 Task: Add a dependency to the task Create a new online tool for digital asset management , the existing task  Implement a new remote access system for a company's employees in the project AgileHero
Action: Mouse moved to (87, 493)
Screenshot: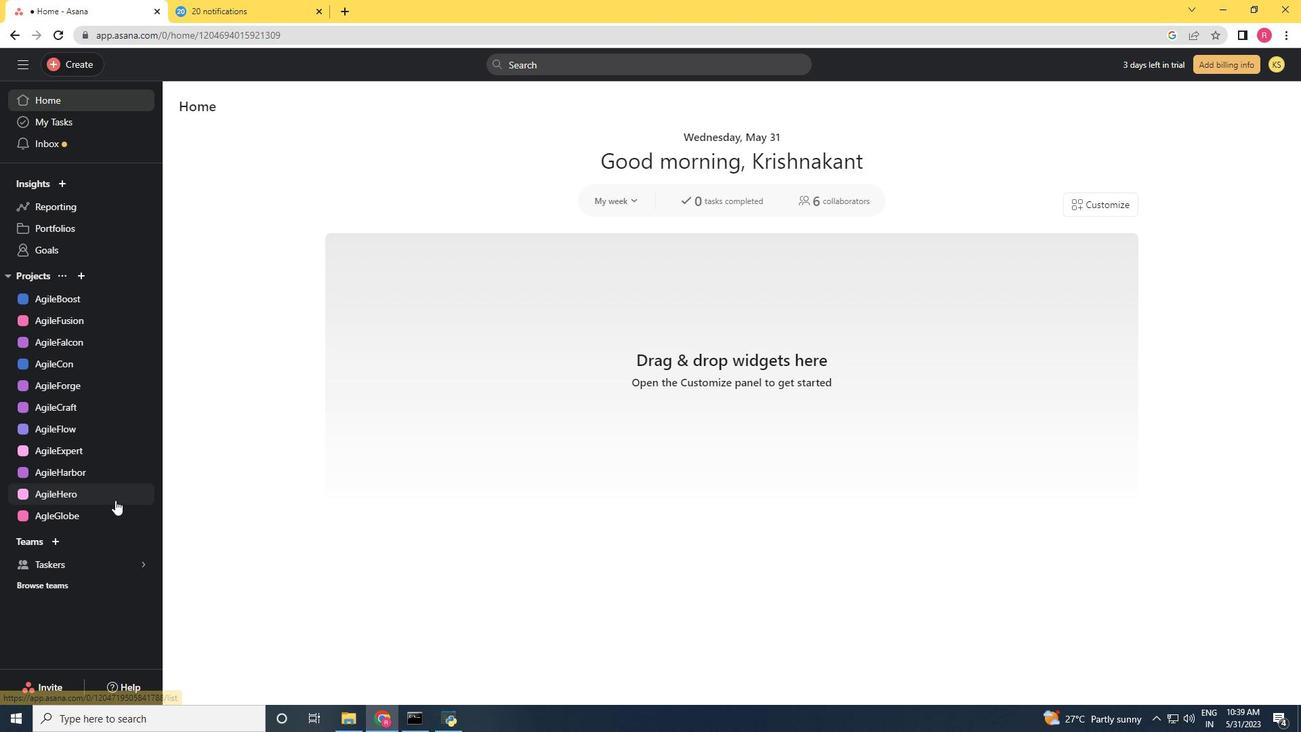 
Action: Mouse pressed left at (87, 493)
Screenshot: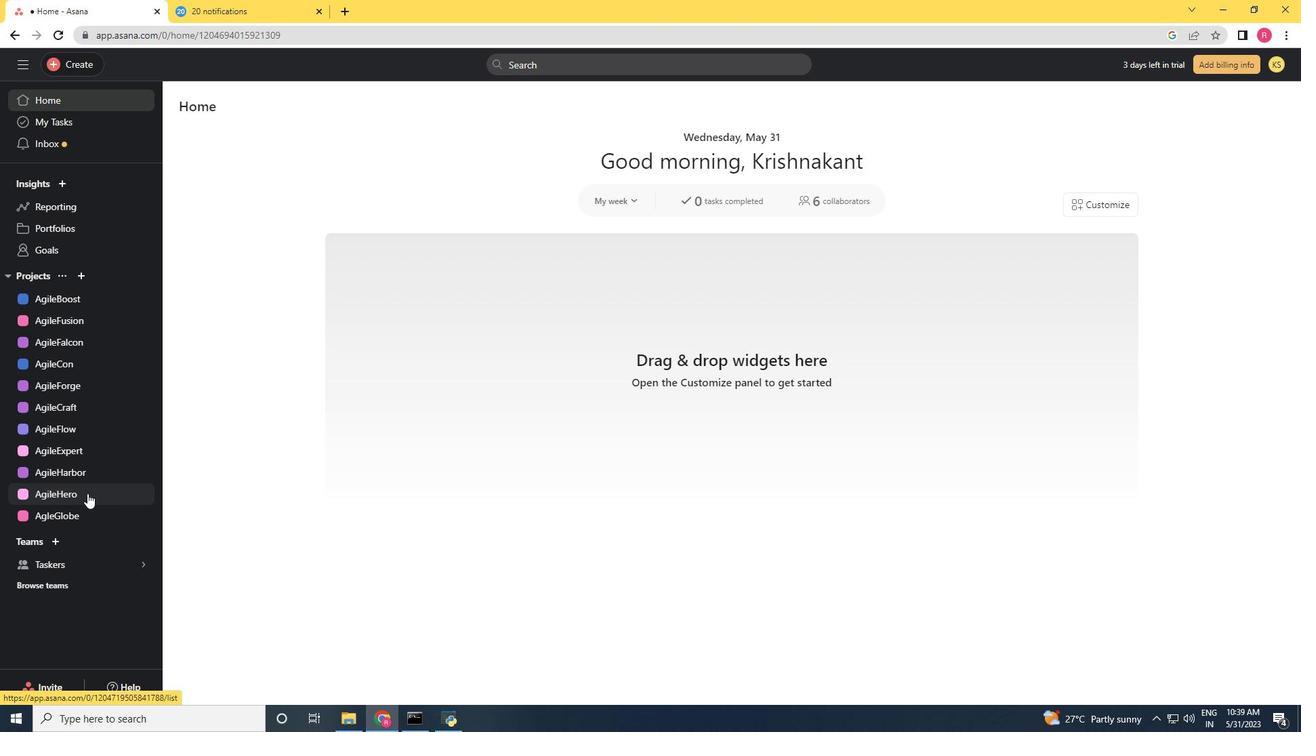 
Action: Mouse moved to (514, 555)
Screenshot: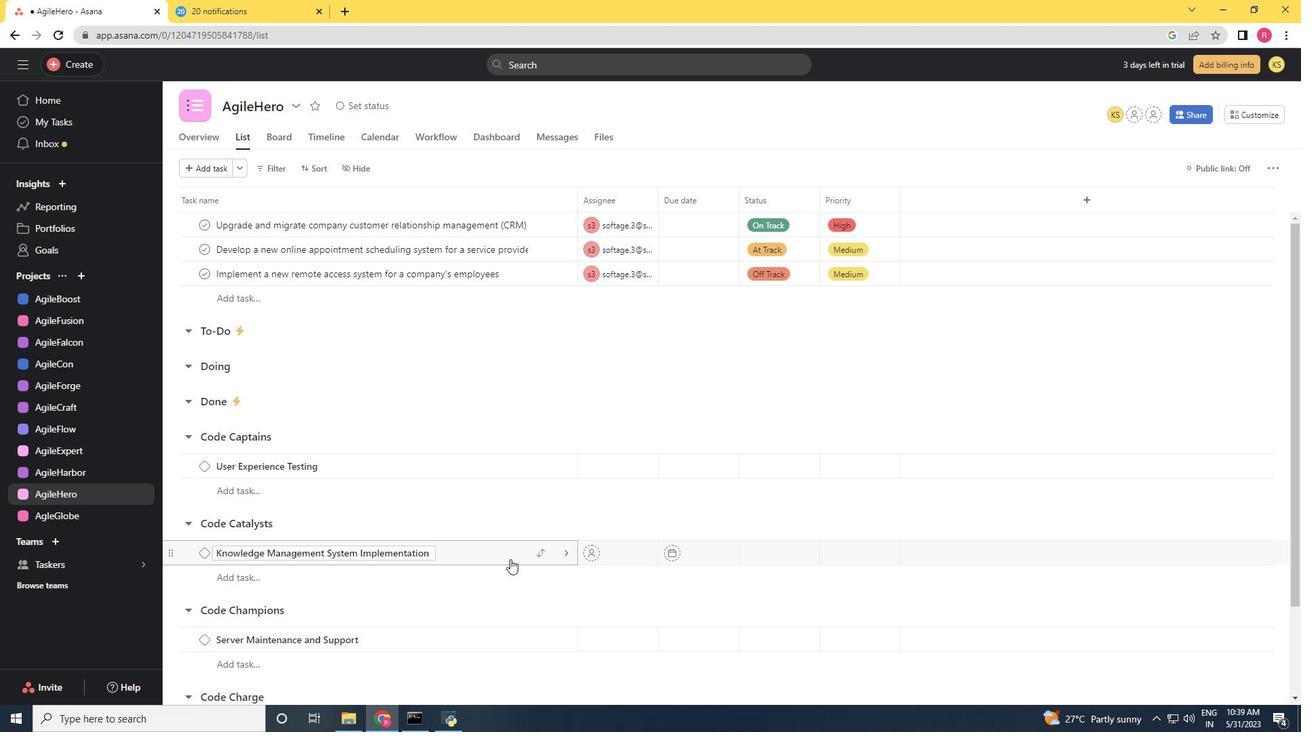 
Action: Mouse scrolled (513, 553) with delta (0, 0)
Screenshot: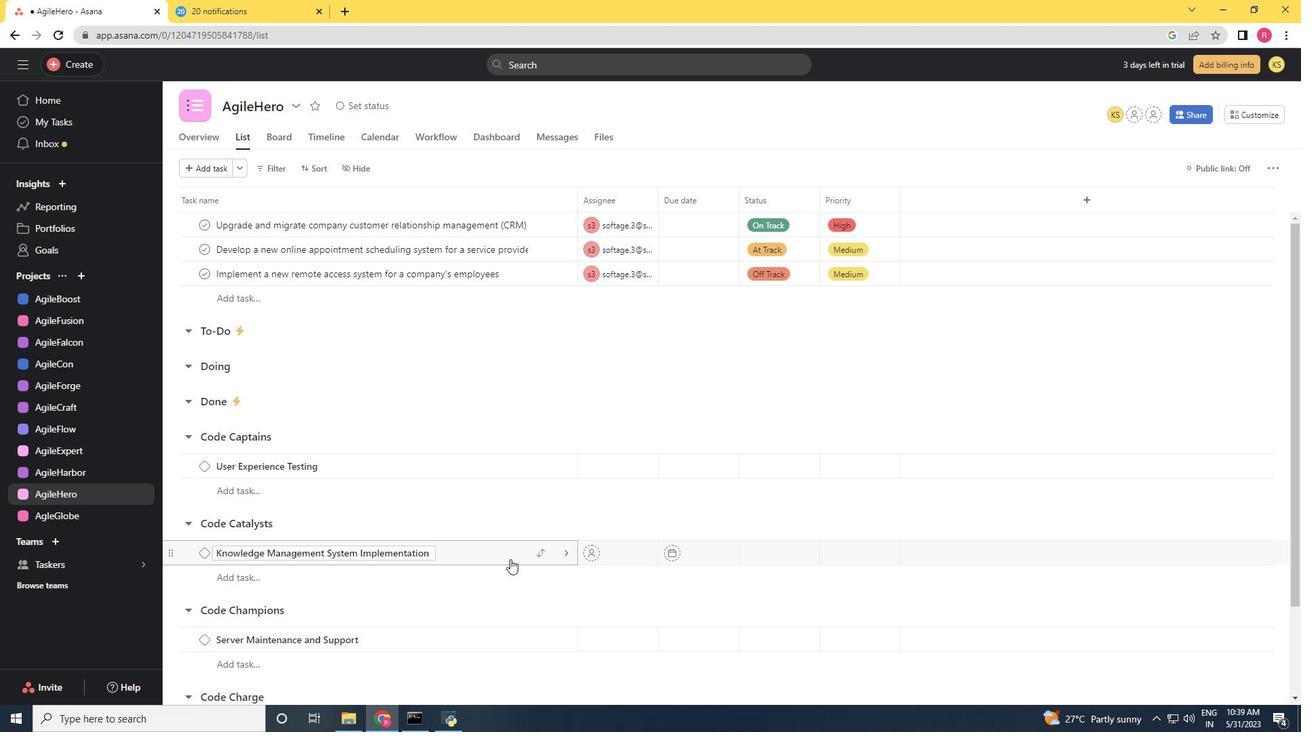 
Action: Mouse moved to (514, 556)
Screenshot: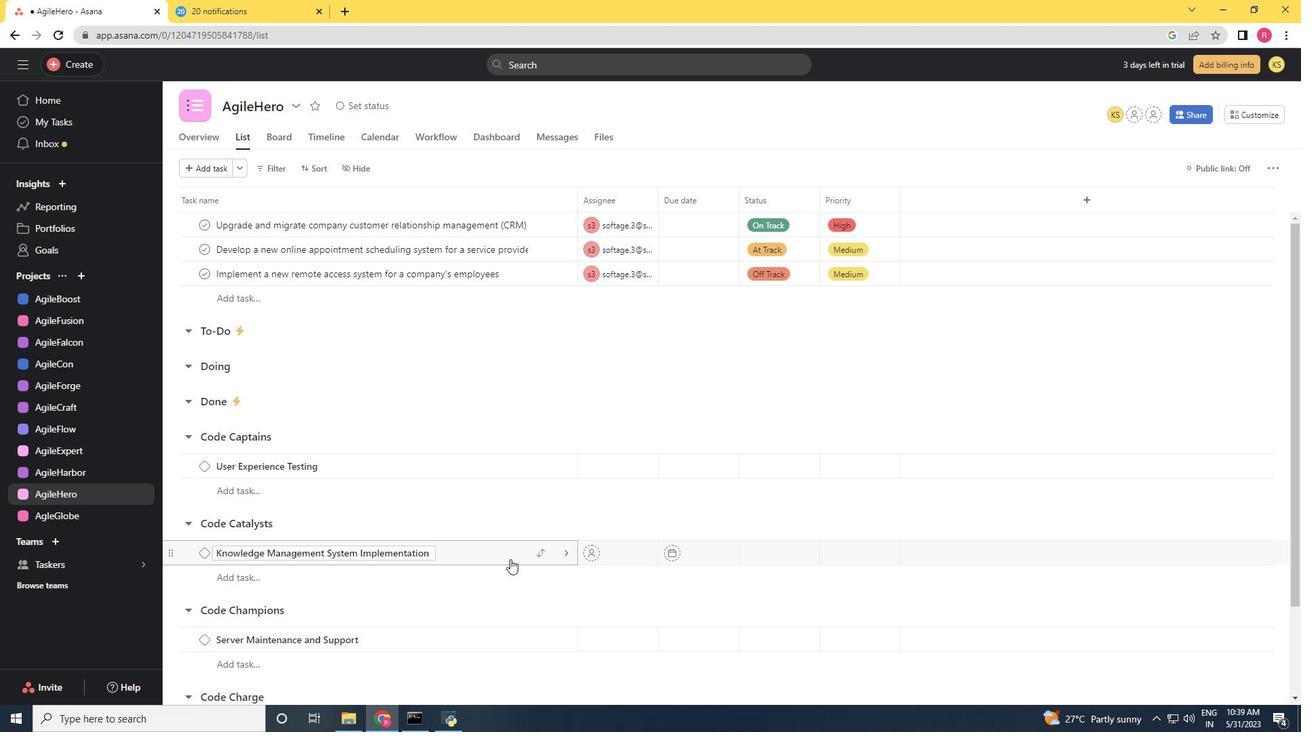 
Action: Mouse scrolled (513, 553) with delta (0, 0)
Screenshot: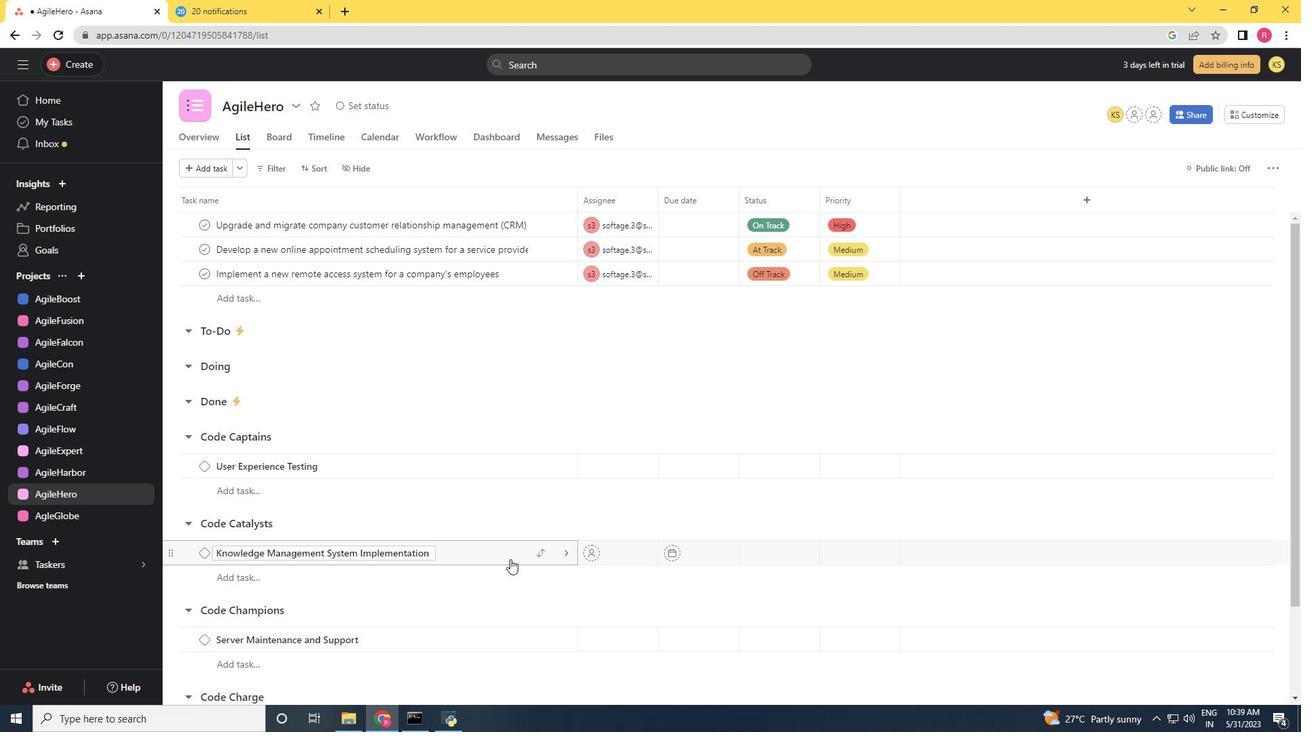 
Action: Mouse moved to (514, 557)
Screenshot: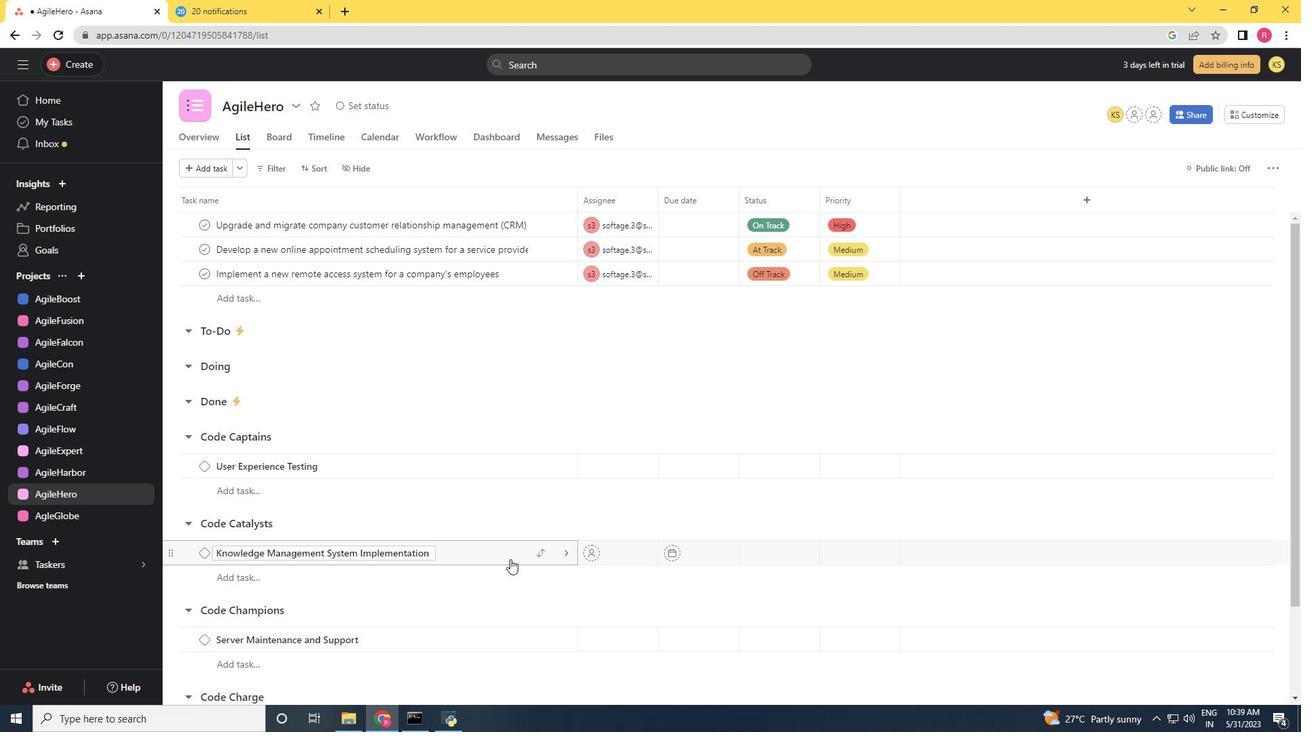 
Action: Mouse scrolled (513, 553) with delta (0, 0)
Screenshot: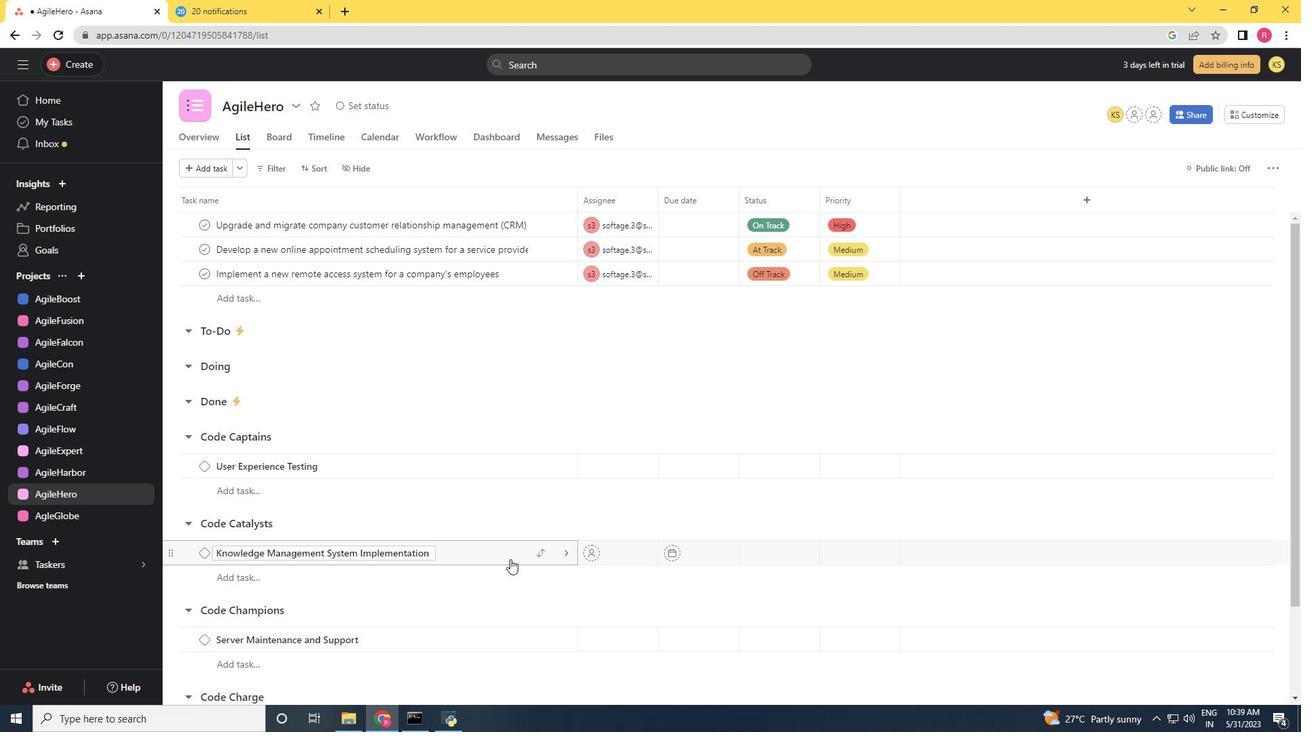 
Action: Mouse moved to (514, 558)
Screenshot: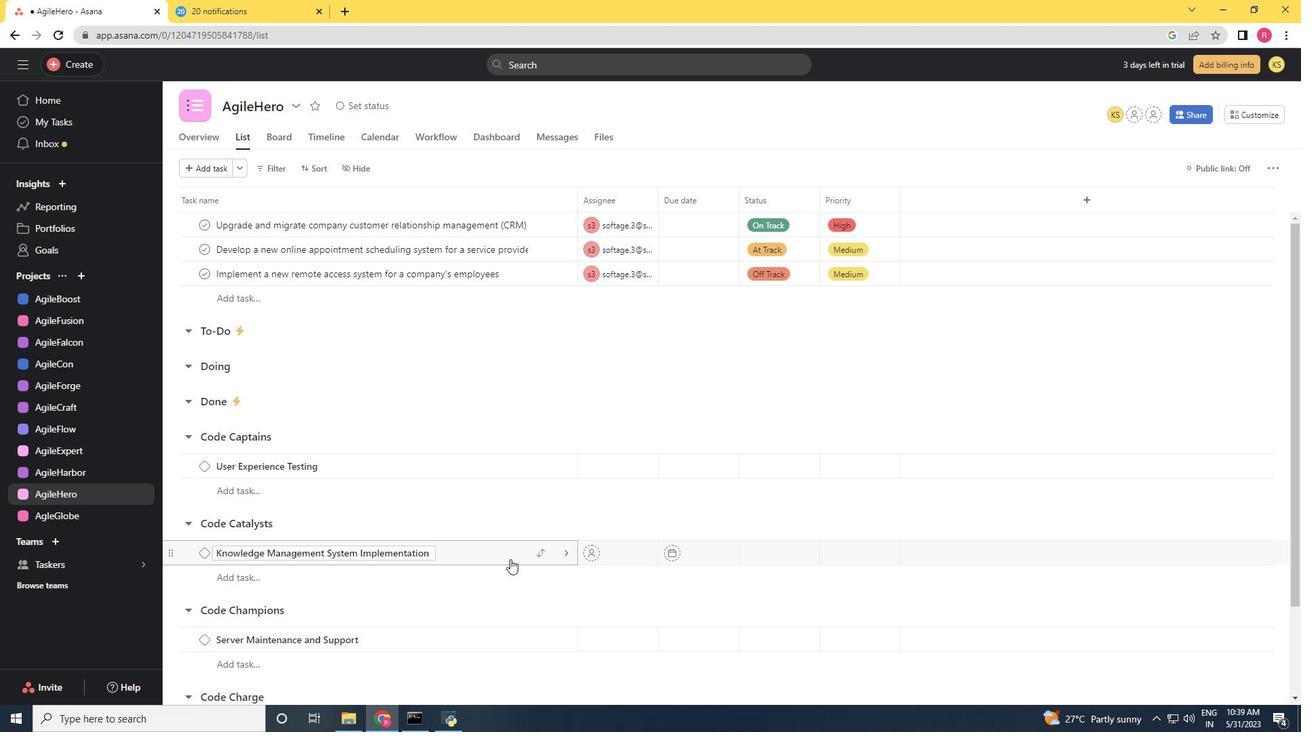 
Action: Mouse scrolled (513, 553) with delta (0, 0)
Screenshot: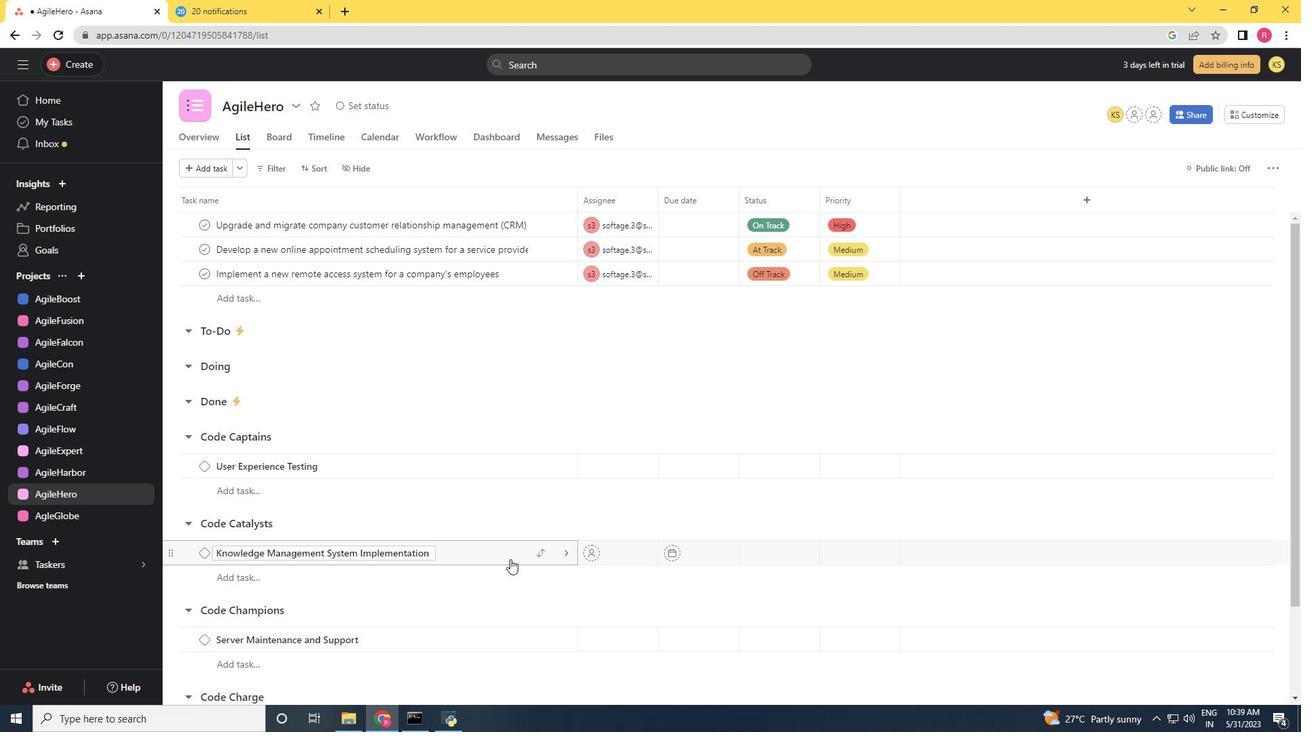 
Action: Mouse moved to (513, 560)
Screenshot: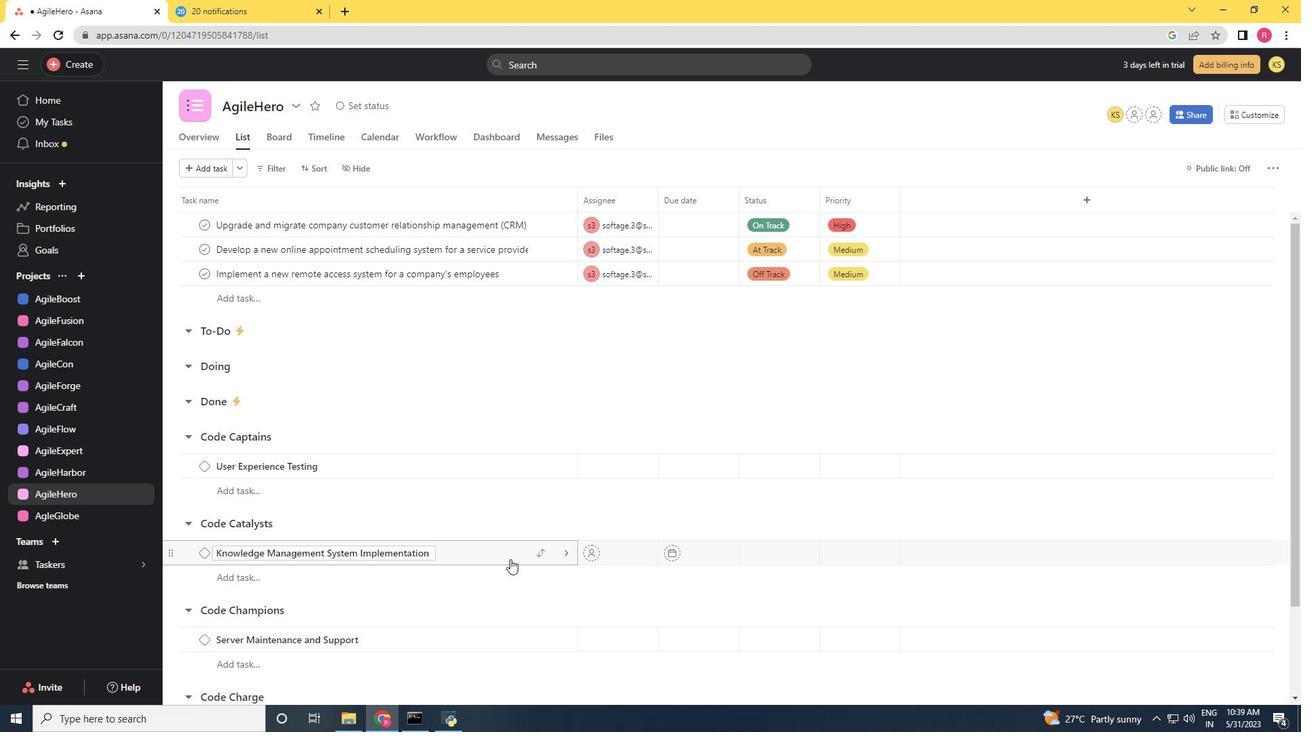 
Action: Mouse scrolled (514, 555) with delta (0, 0)
Screenshot: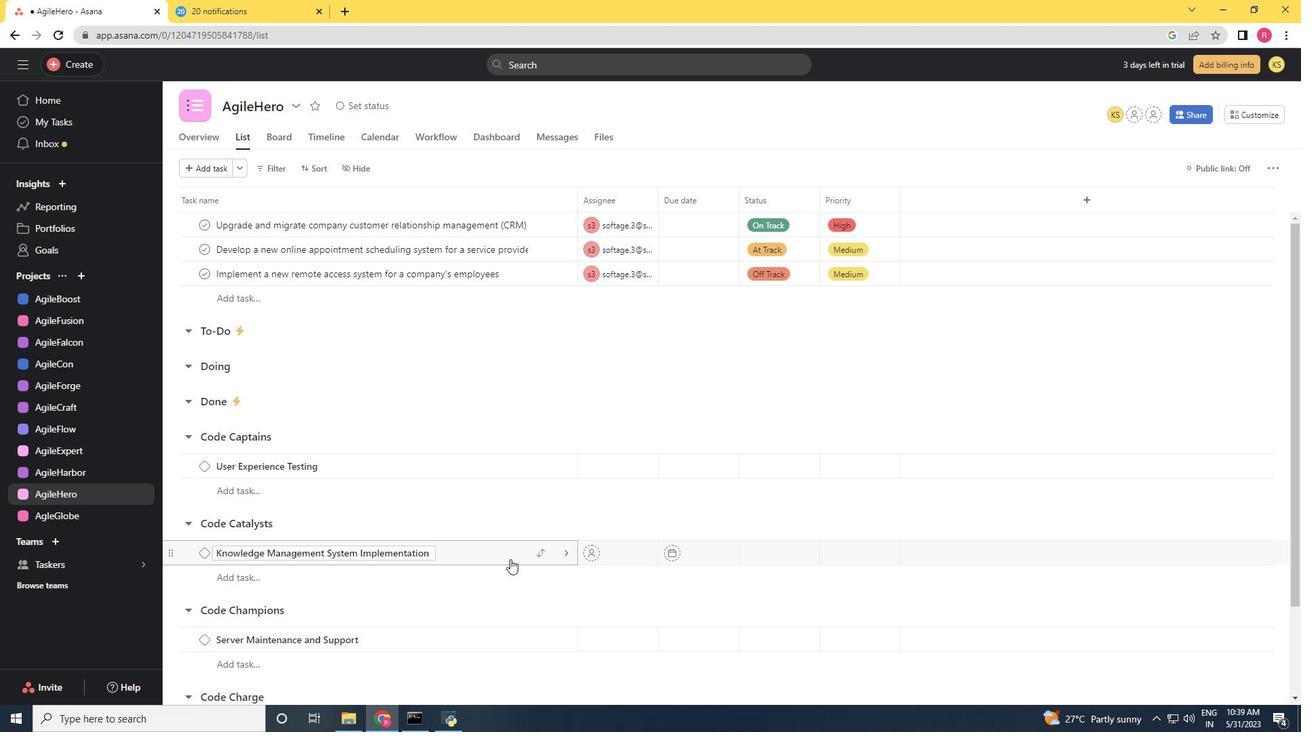 
Action: Mouse moved to (519, 620)
Screenshot: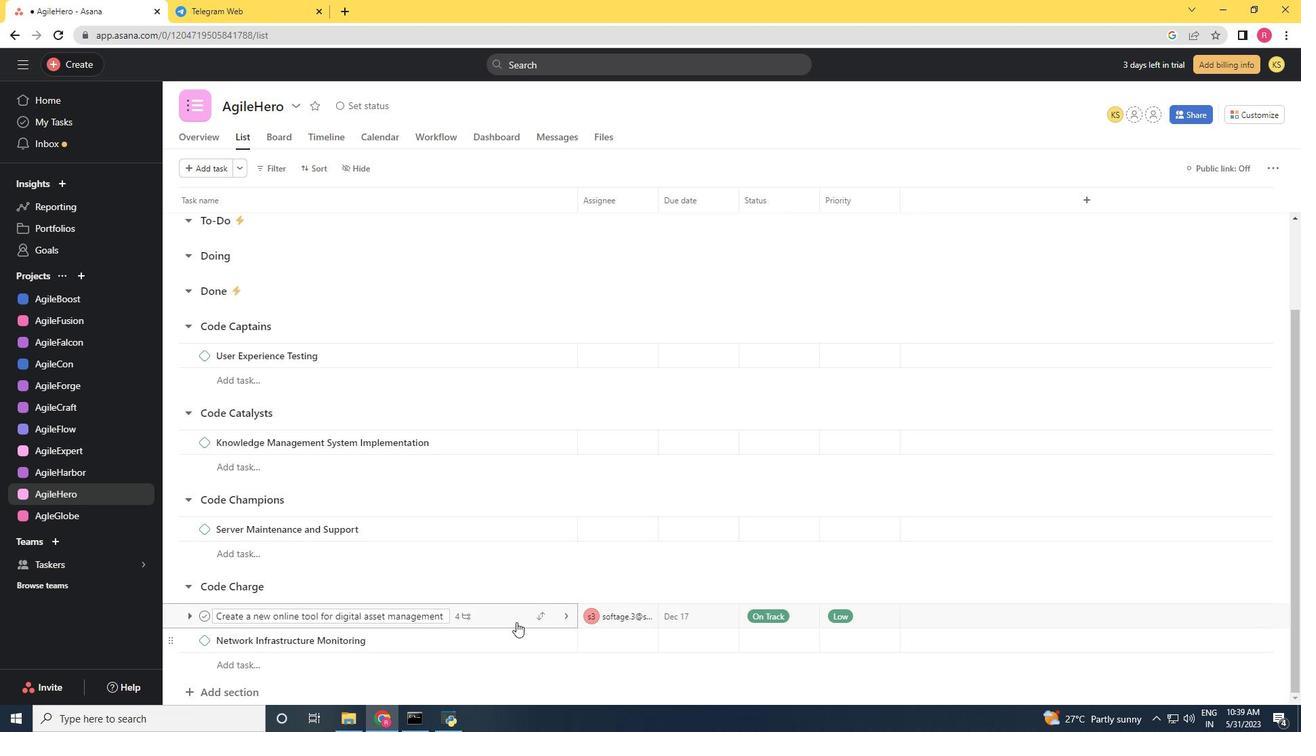 
Action: Mouse pressed left at (519, 620)
Screenshot: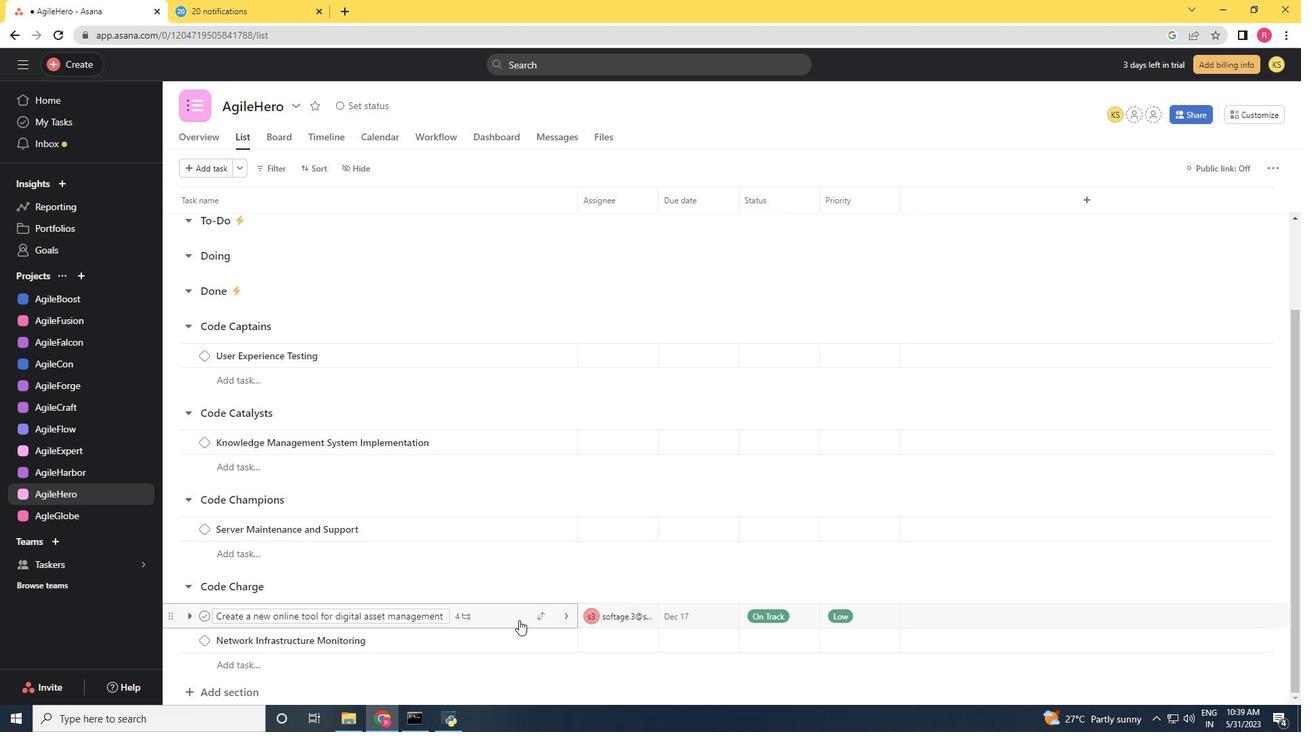 
Action: Mouse moved to (968, 370)
Screenshot: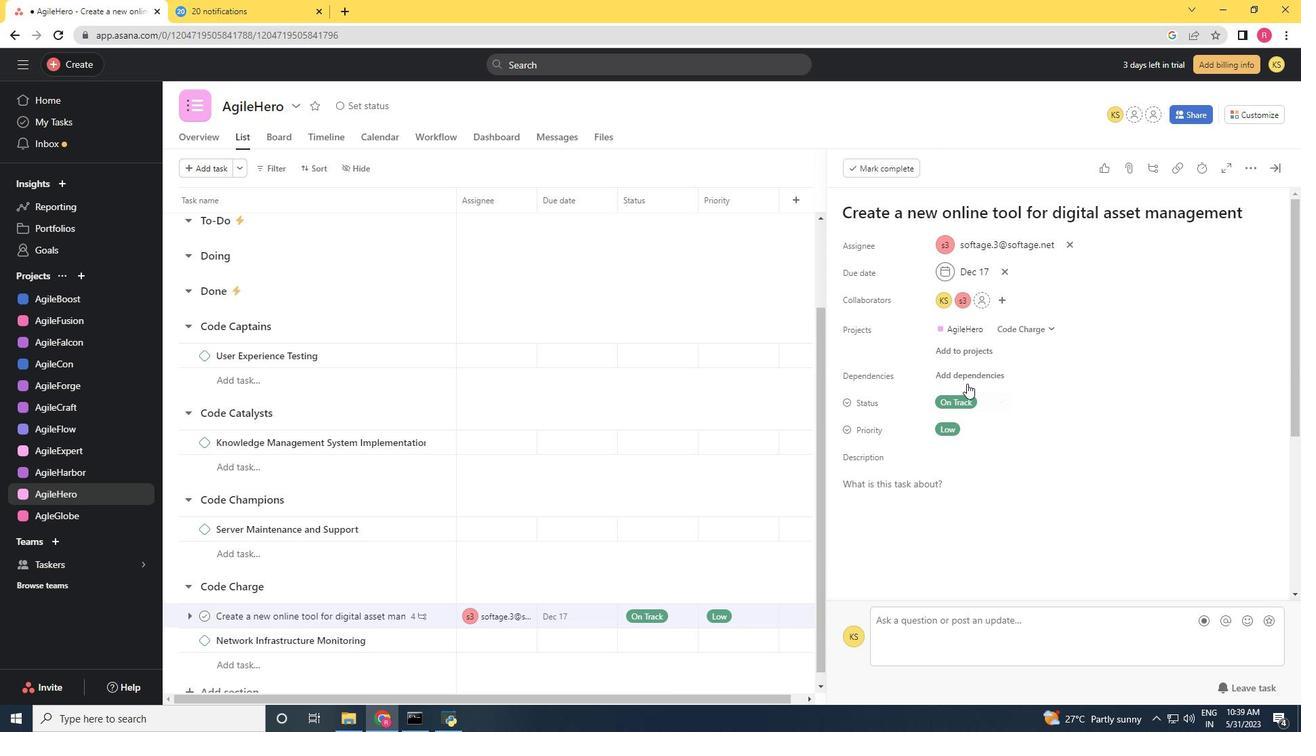 
Action: Mouse pressed left at (968, 370)
Screenshot: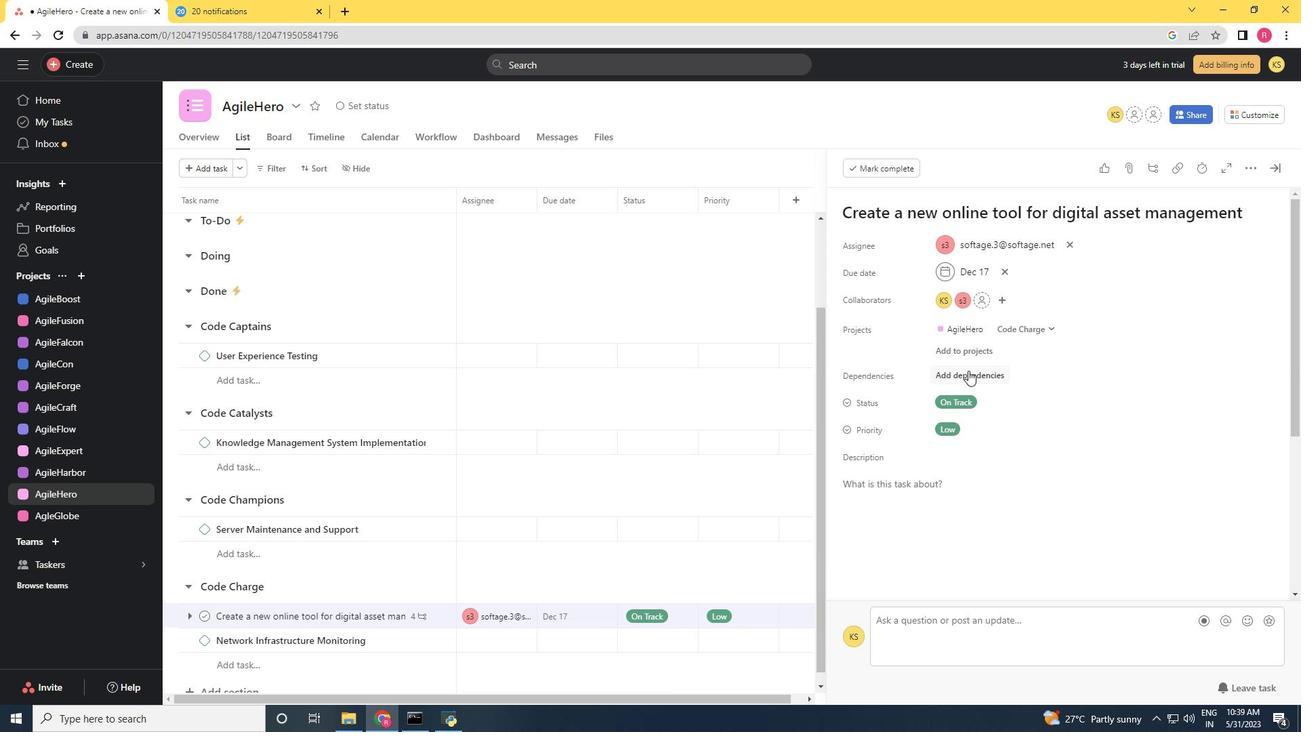 
Action: Mouse moved to (969, 370)
Screenshot: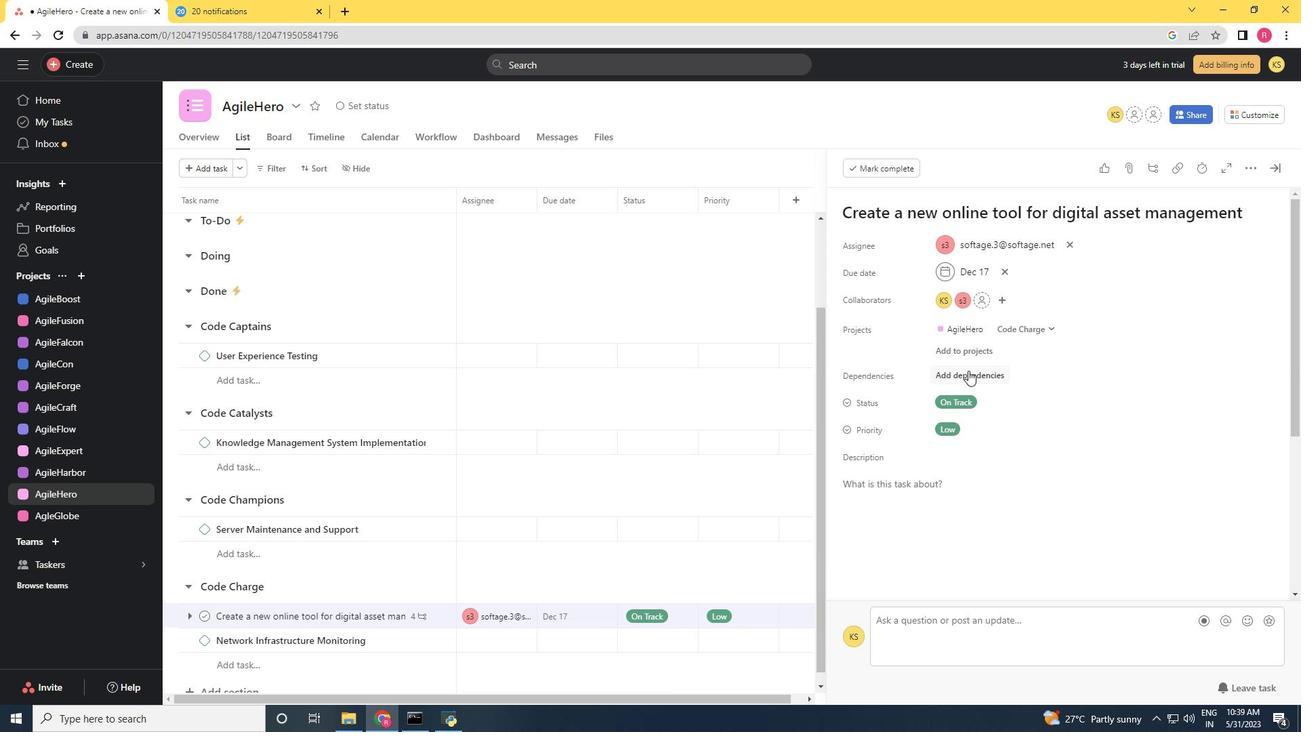 
Action: Key pressed <Key.shift>Implemt<Key.space><Key.backspace><Key.backspace><Key.backspace>ment<Key.space>a<Key.space>new<Key.space>remote<Key.space>access<Key.space>system<Key.space>for<Key.space>a<Key.space>company<Key.space><Key.backspace>'s<Key.space>employess<Key.backspace><Key.backspace>es
Screenshot: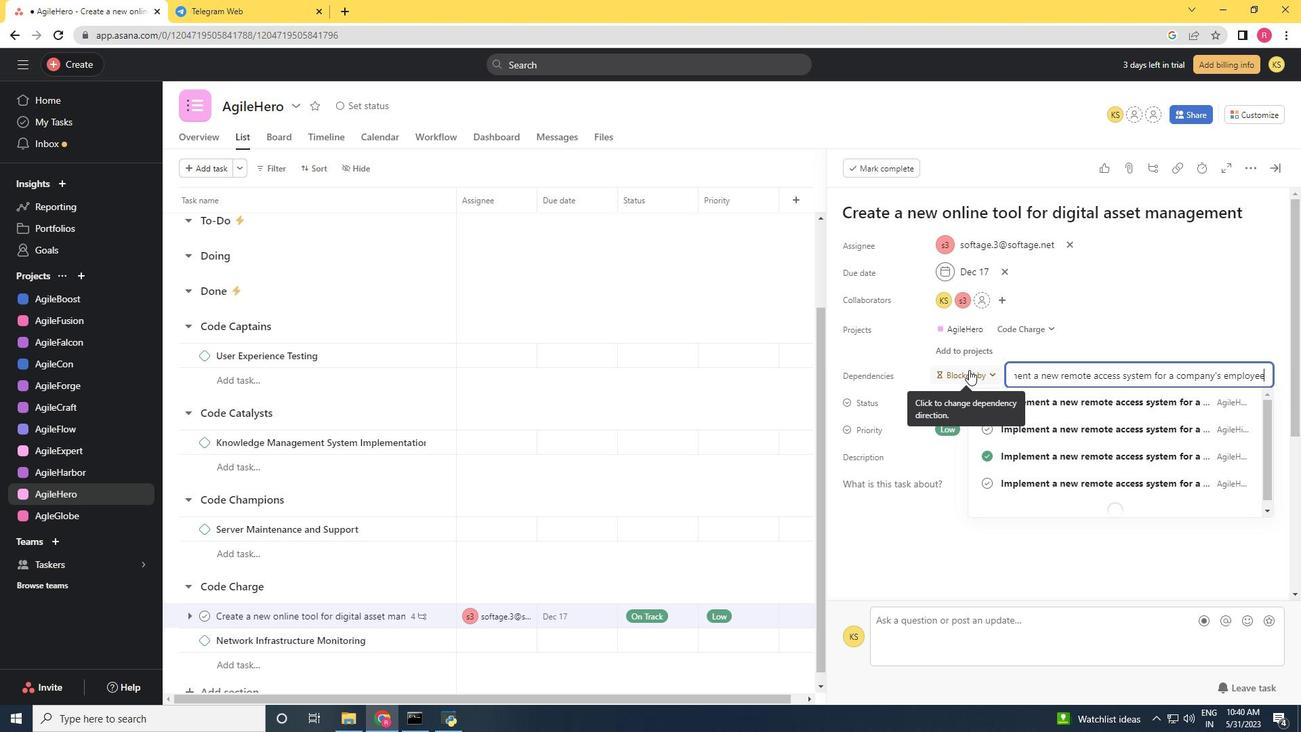 
Action: Mouse moved to (1153, 407)
Screenshot: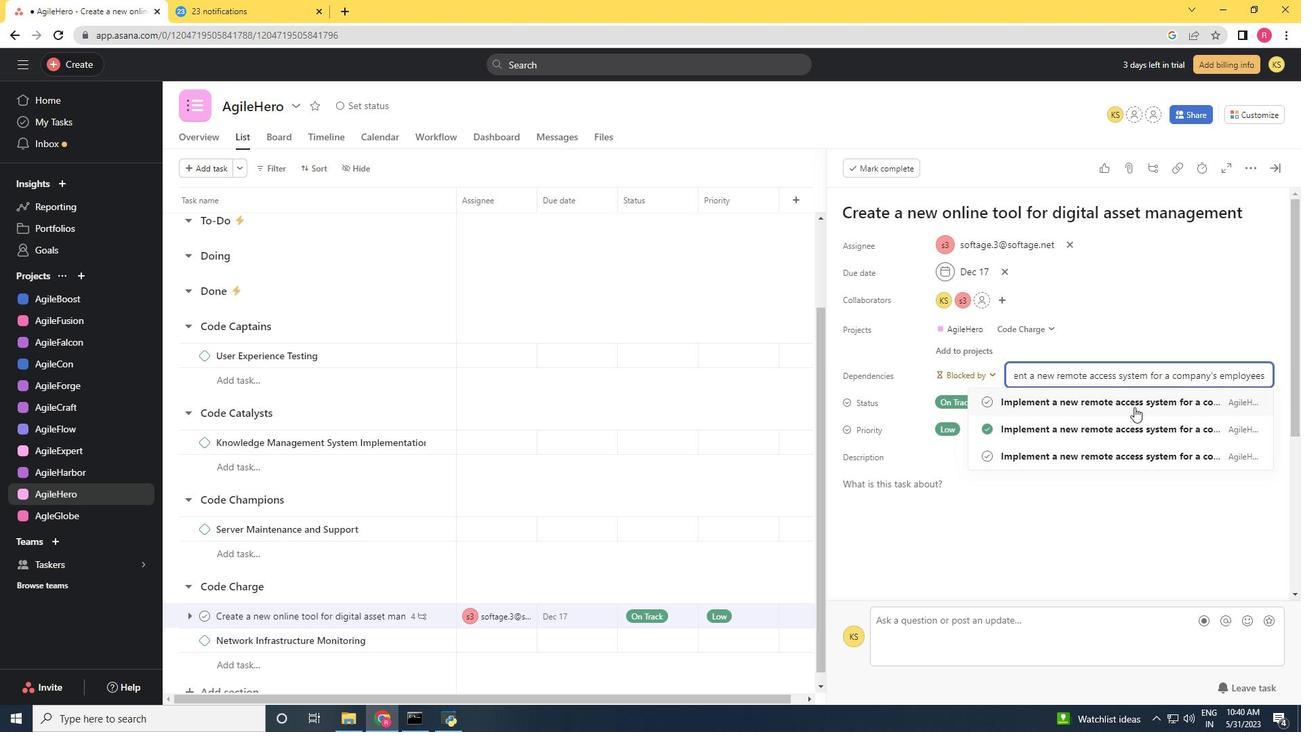 
Action: Mouse pressed left at (1153, 407)
Screenshot: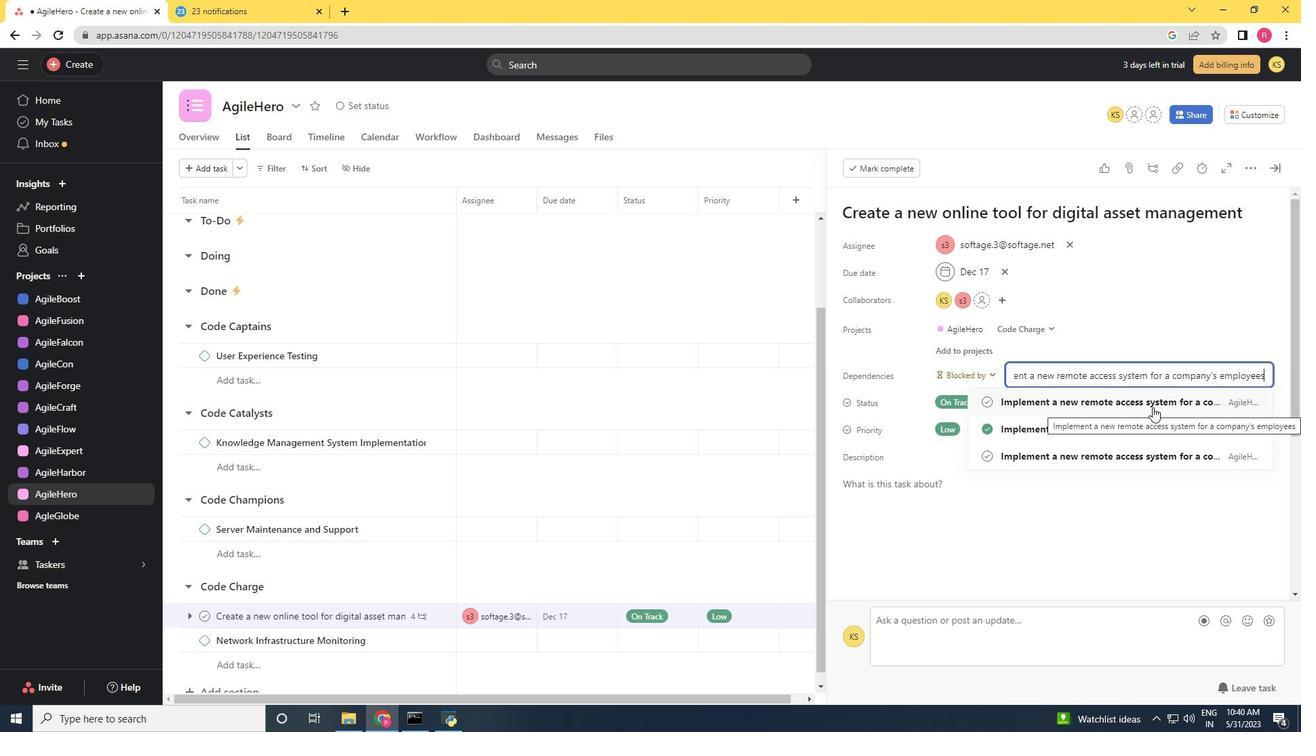 
